 Task: Add in the project TrainForge an epic 'Customer experience (CX) platform implementation'.
Action: Mouse moved to (215, 58)
Screenshot: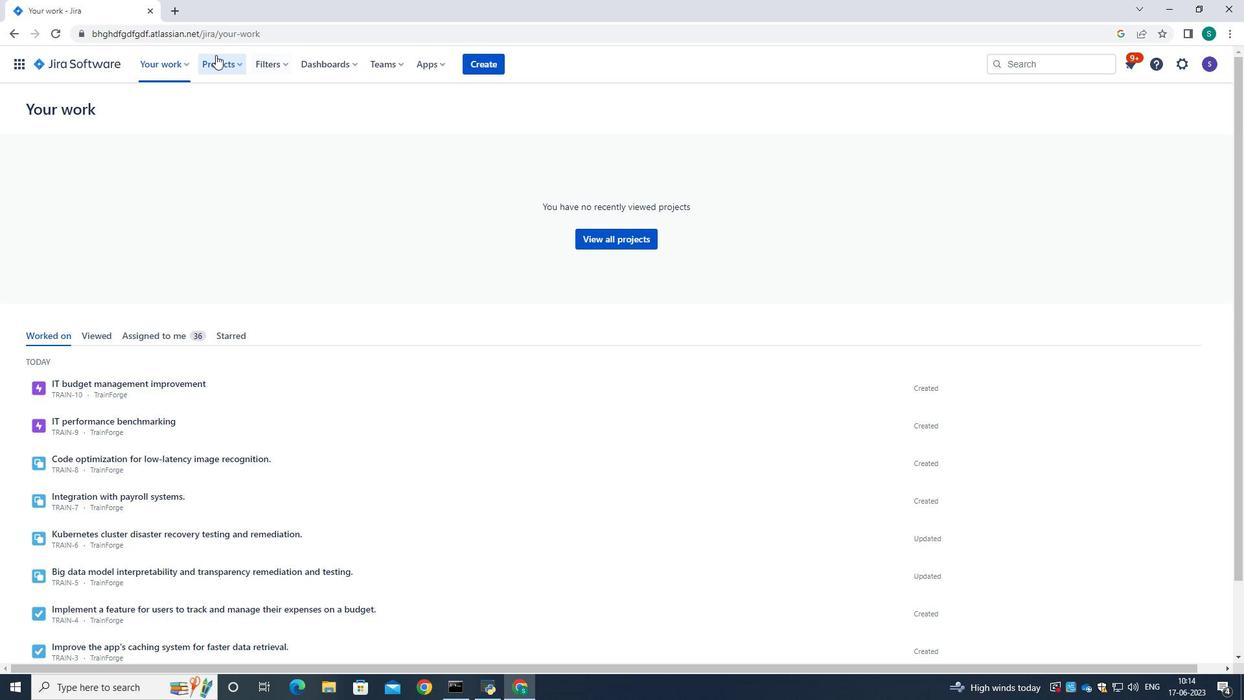 
Action: Mouse pressed left at (215, 58)
Screenshot: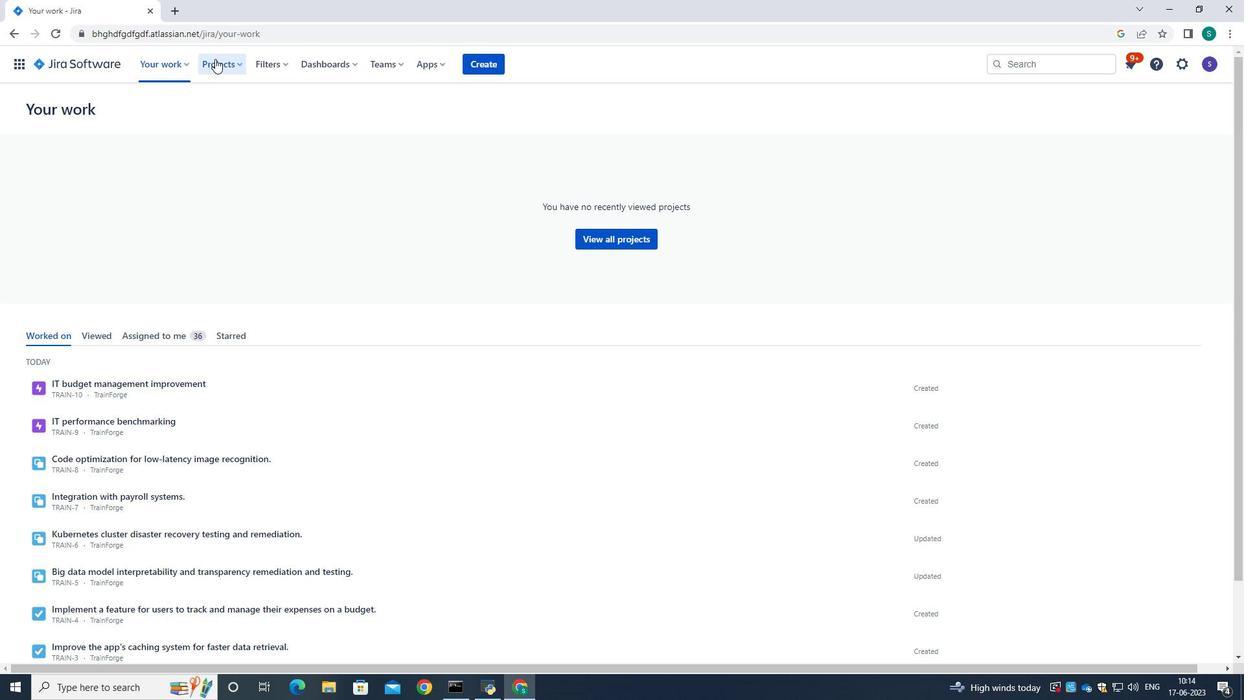 
Action: Mouse moved to (233, 116)
Screenshot: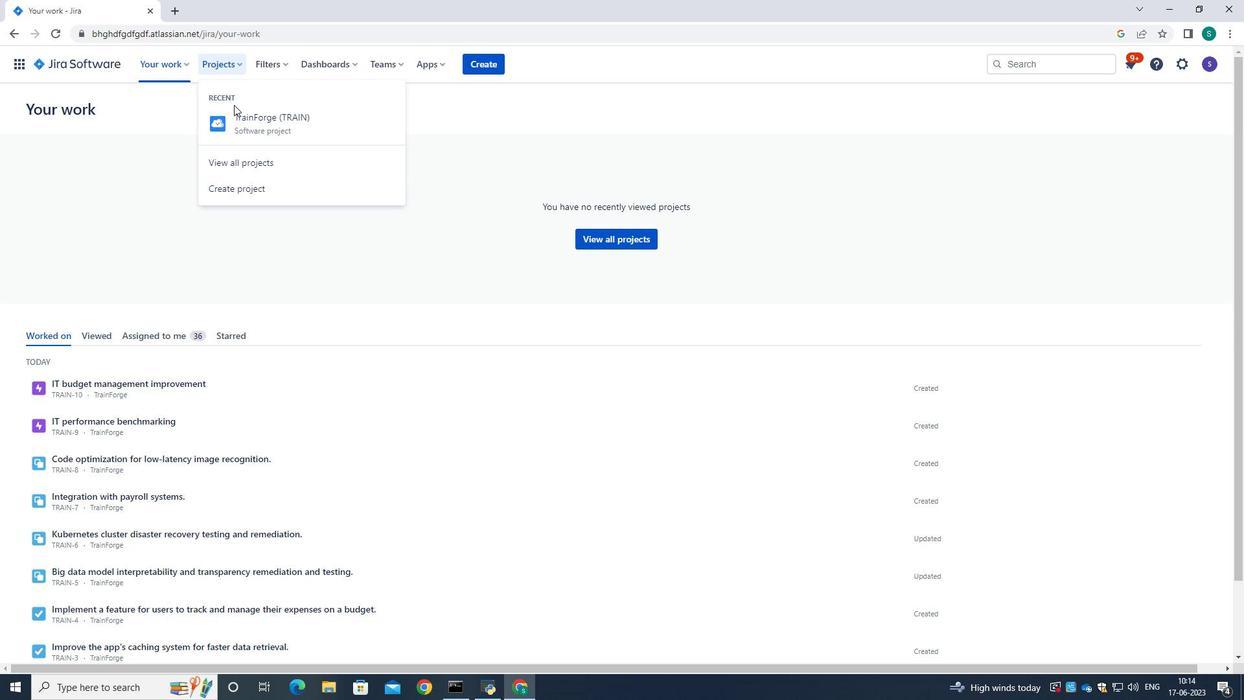 
Action: Mouse pressed left at (233, 116)
Screenshot: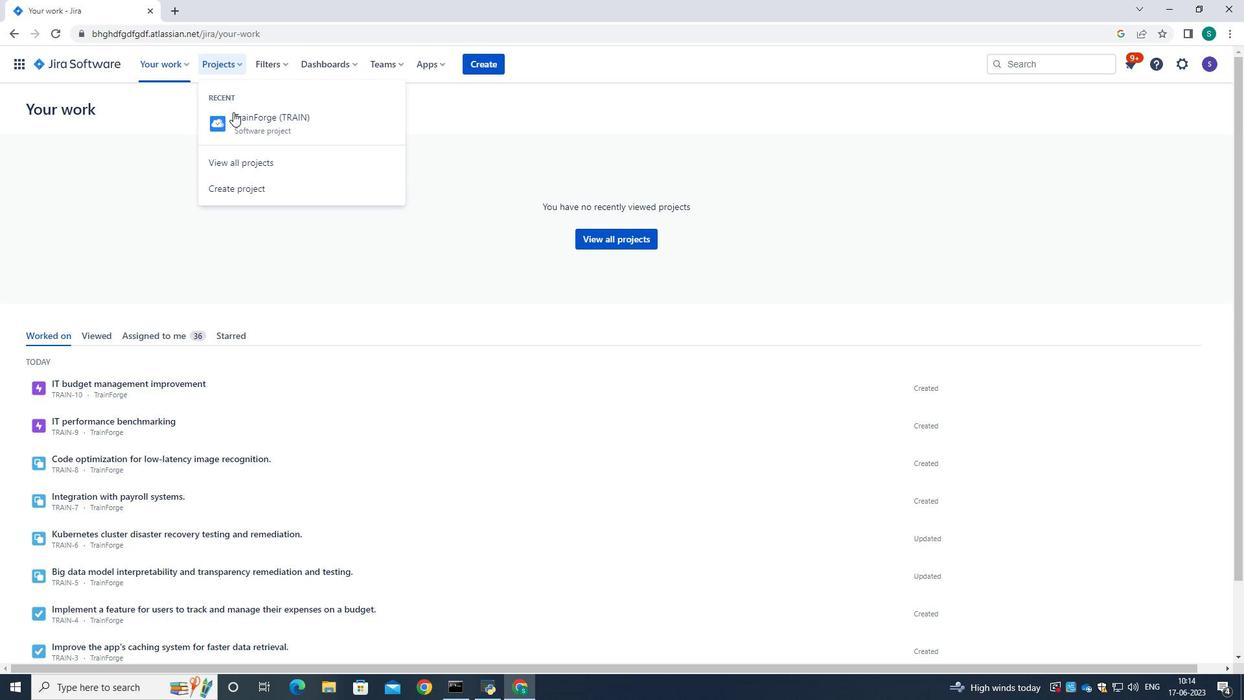 
Action: Mouse moved to (70, 198)
Screenshot: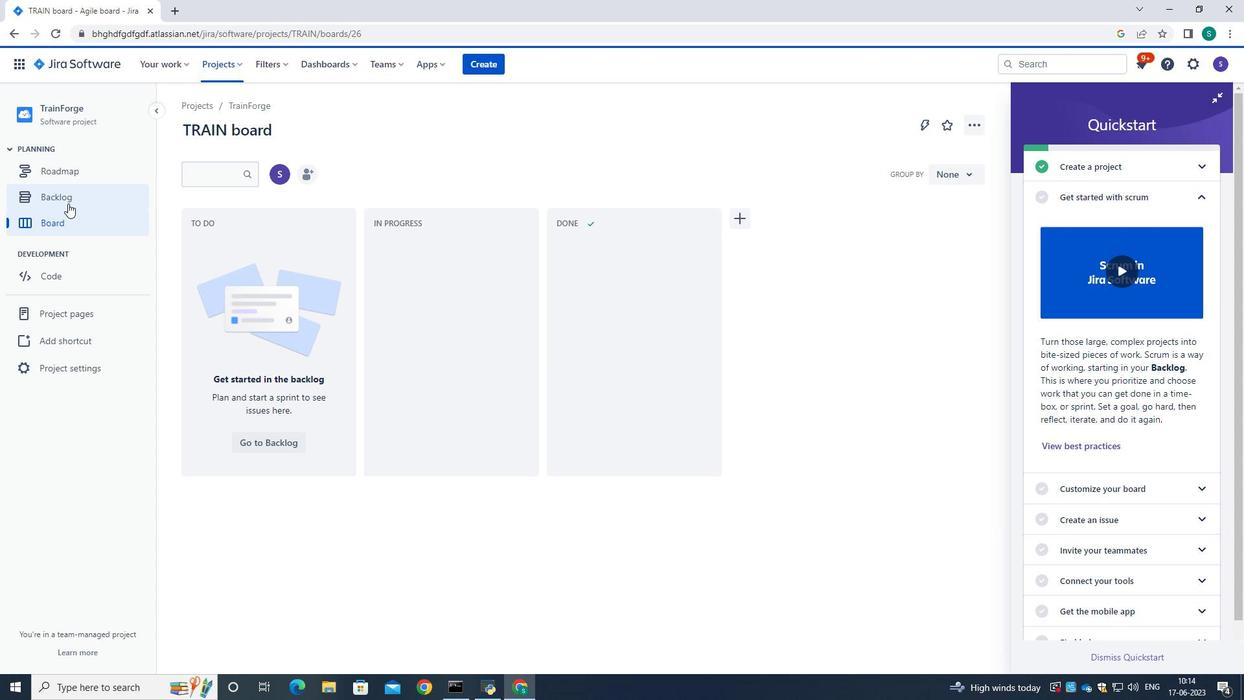 
Action: Mouse pressed left at (70, 198)
Screenshot: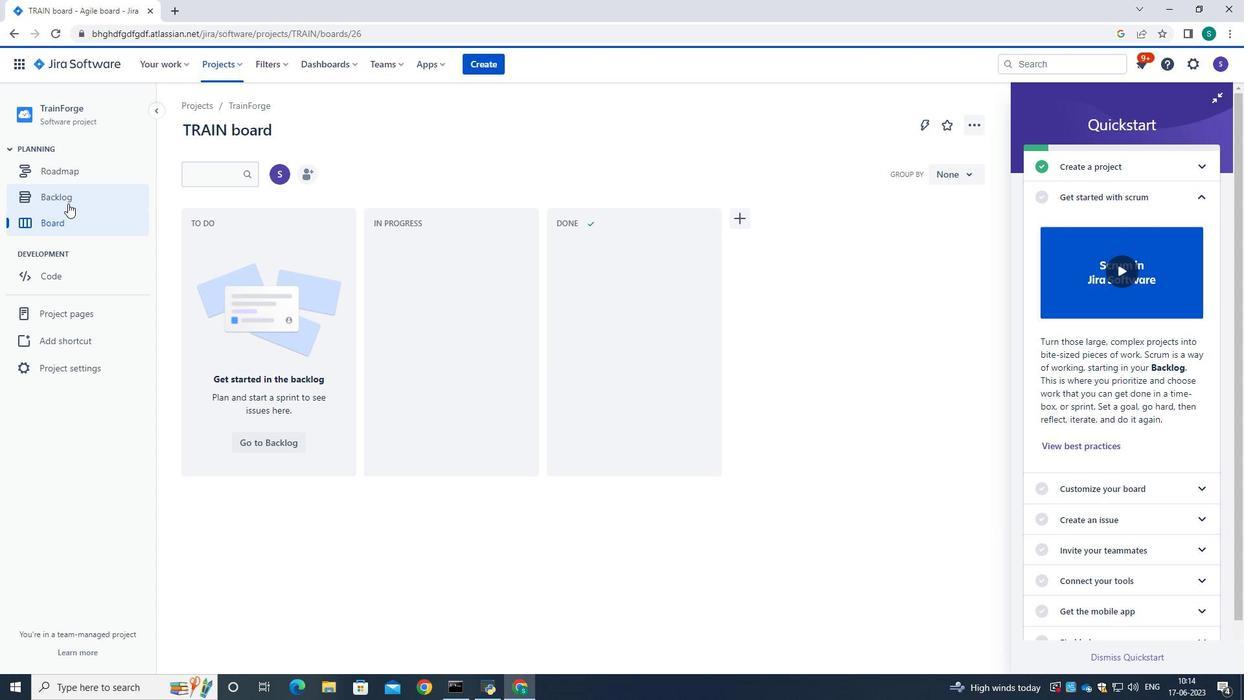 
Action: Mouse moved to (280, 337)
Screenshot: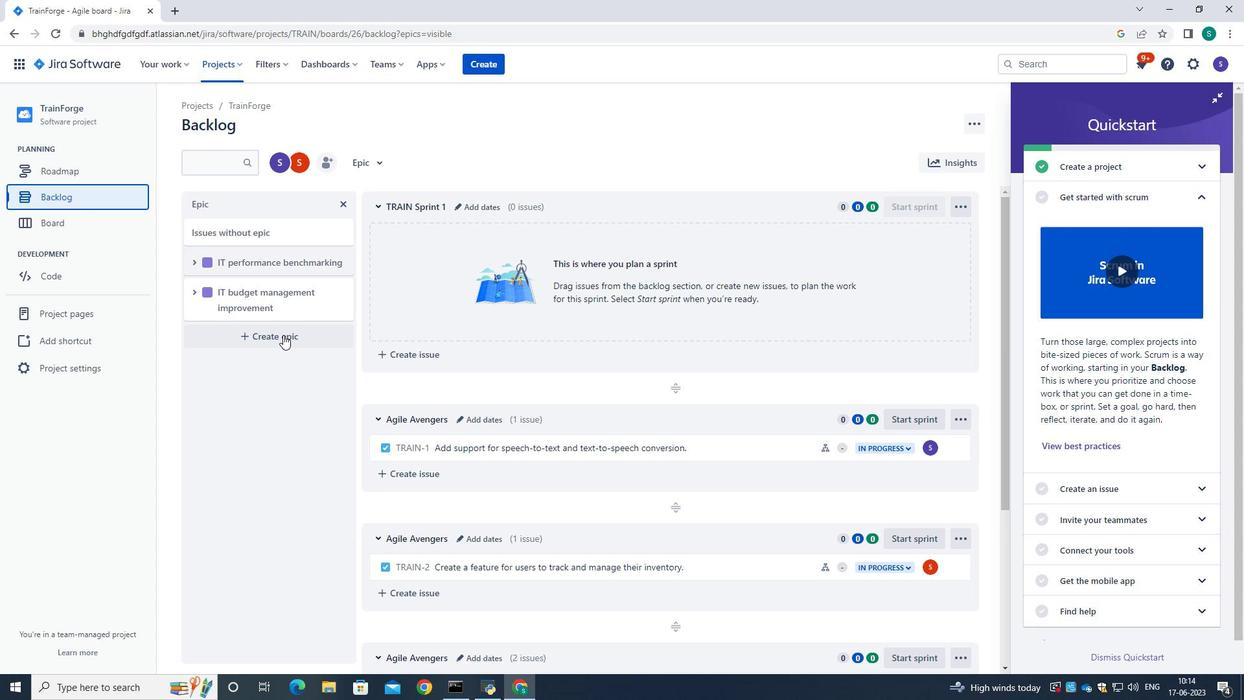 
Action: Mouse pressed left at (280, 337)
Screenshot: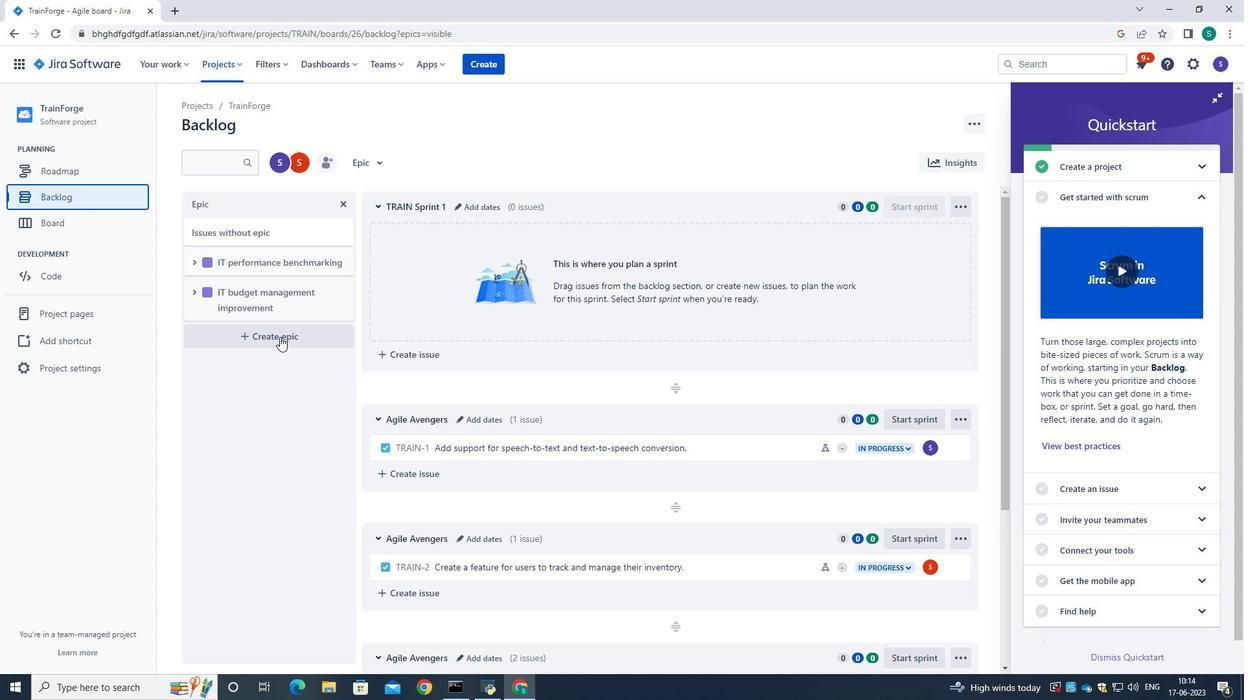 
Action: Mouse moved to (250, 340)
Screenshot: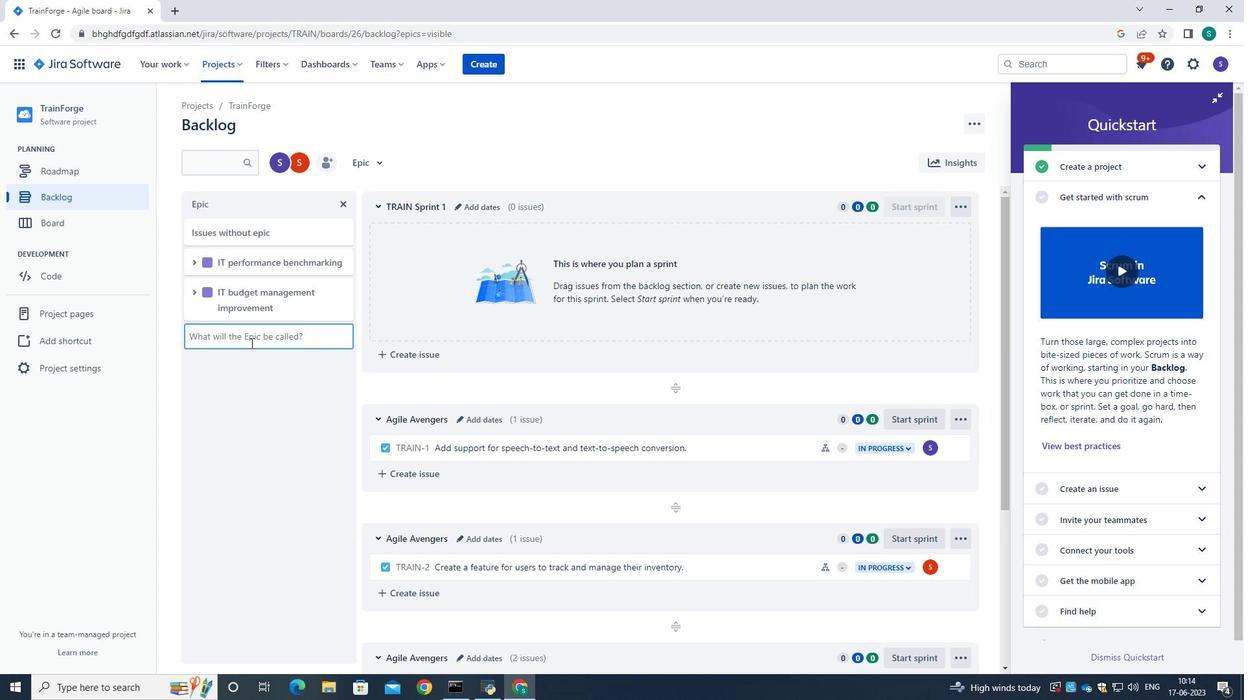 
Action: Mouse pressed left at (250, 340)
Screenshot: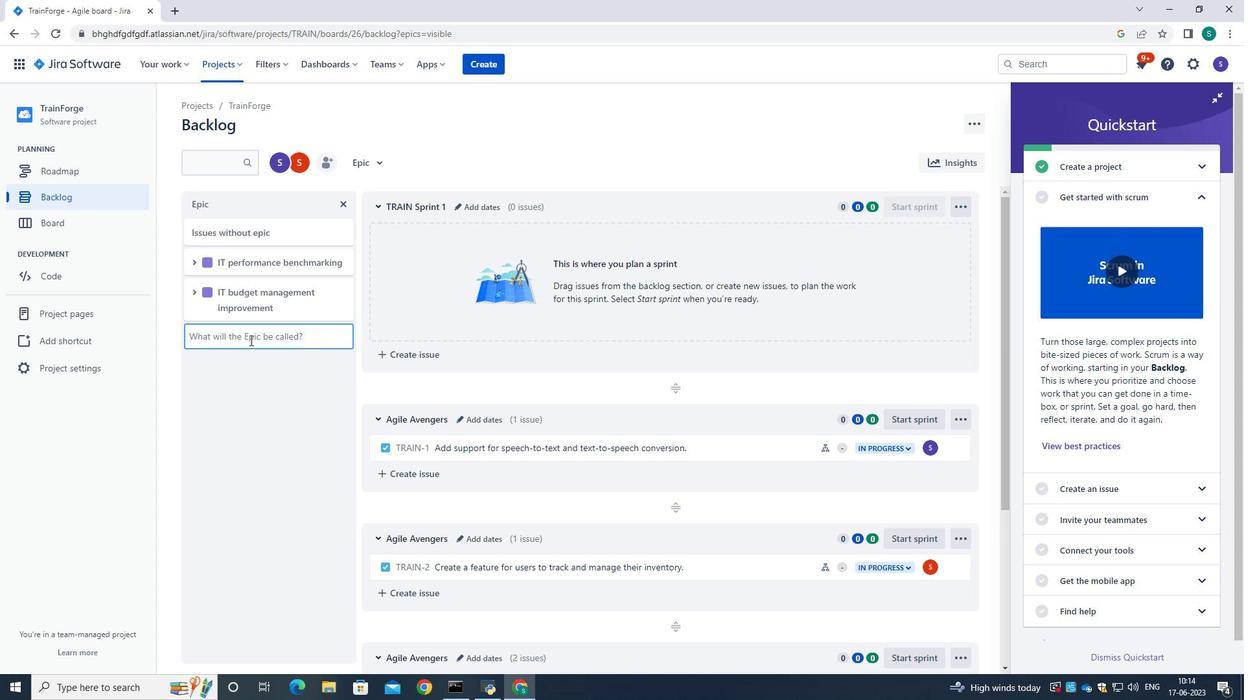 
Action: Key pressed <Key.caps_lock>C<Key.caps_lock>ustomer<Key.space><Key.caps_lock>E<Key.caps_lock><Key.backspace>experience<Key.space><Key.shift_r>(<Key.caps_lock>CX<Key.caps_lock><Key.shift_r>)<Key.space>platfor<Key.backspace>rm<Key.space>implementation.<Key.backspace>
Screenshot: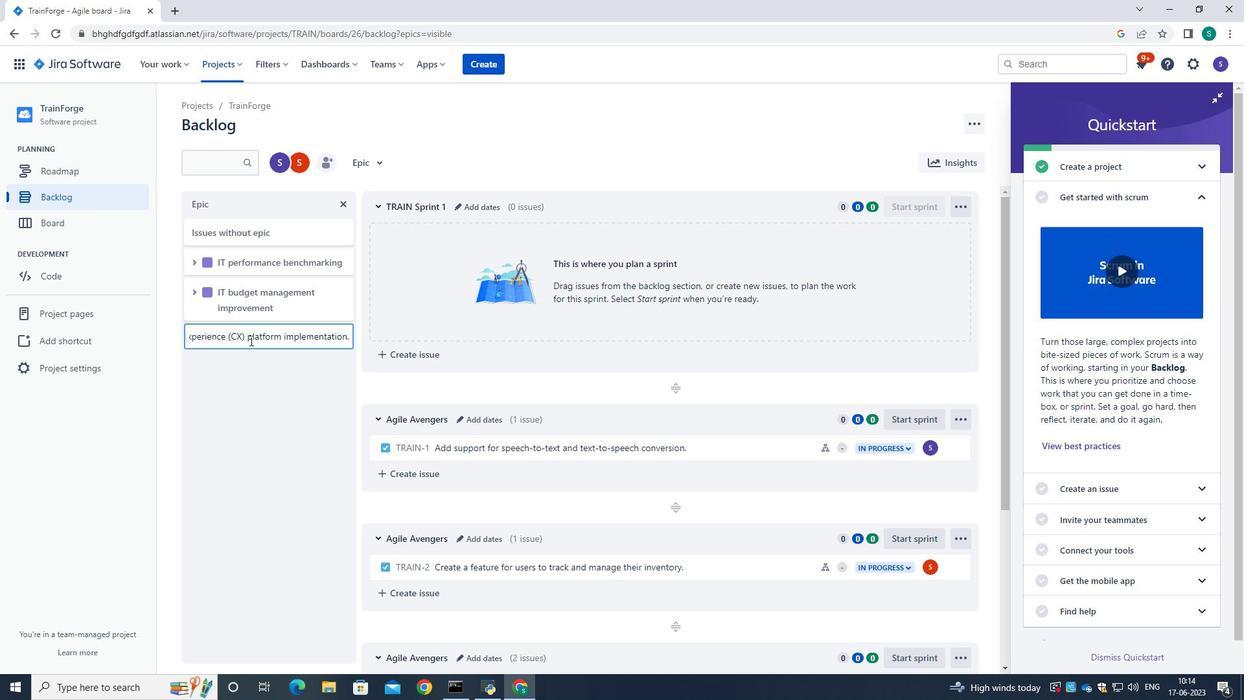 
Action: Mouse moved to (299, 374)
Screenshot: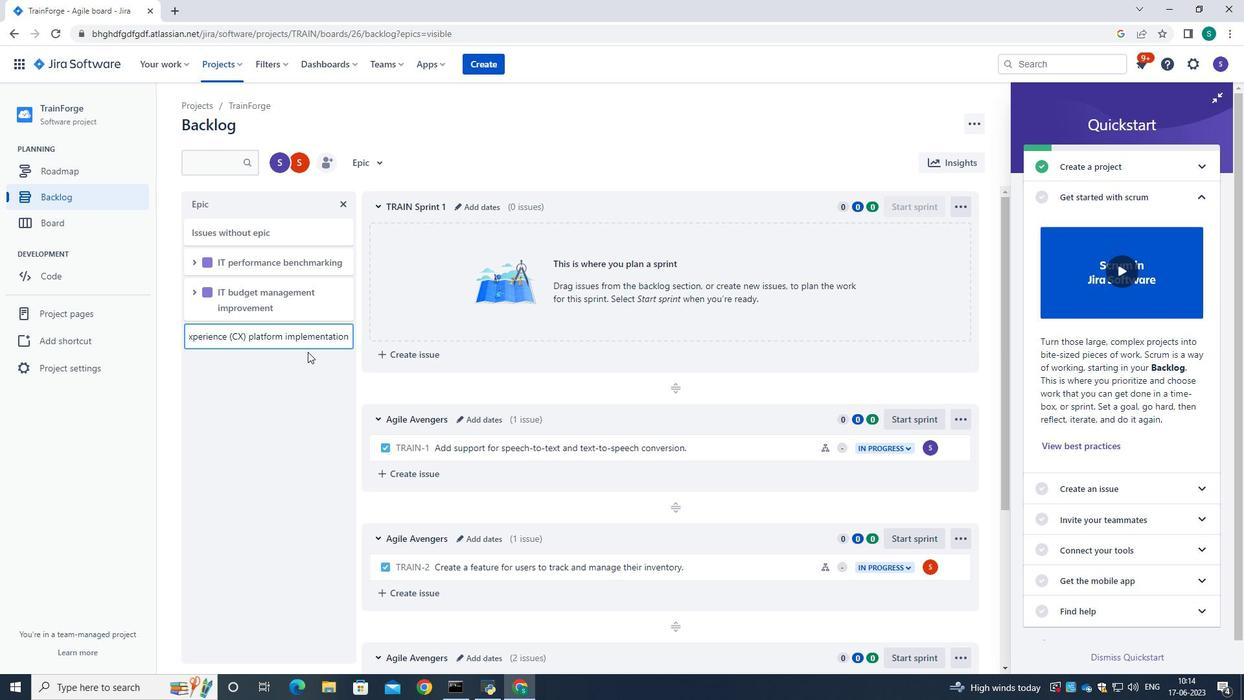 
Action: Mouse pressed left at (299, 374)
Screenshot: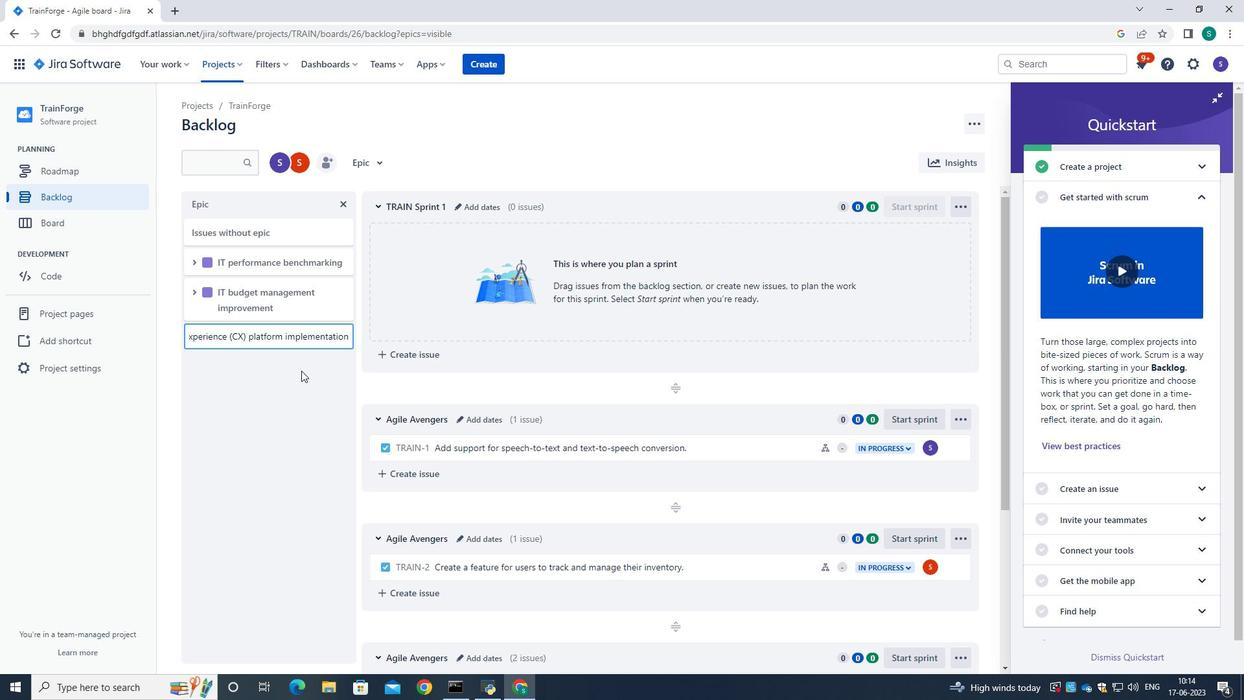 
Action: Mouse moved to (283, 342)
Screenshot: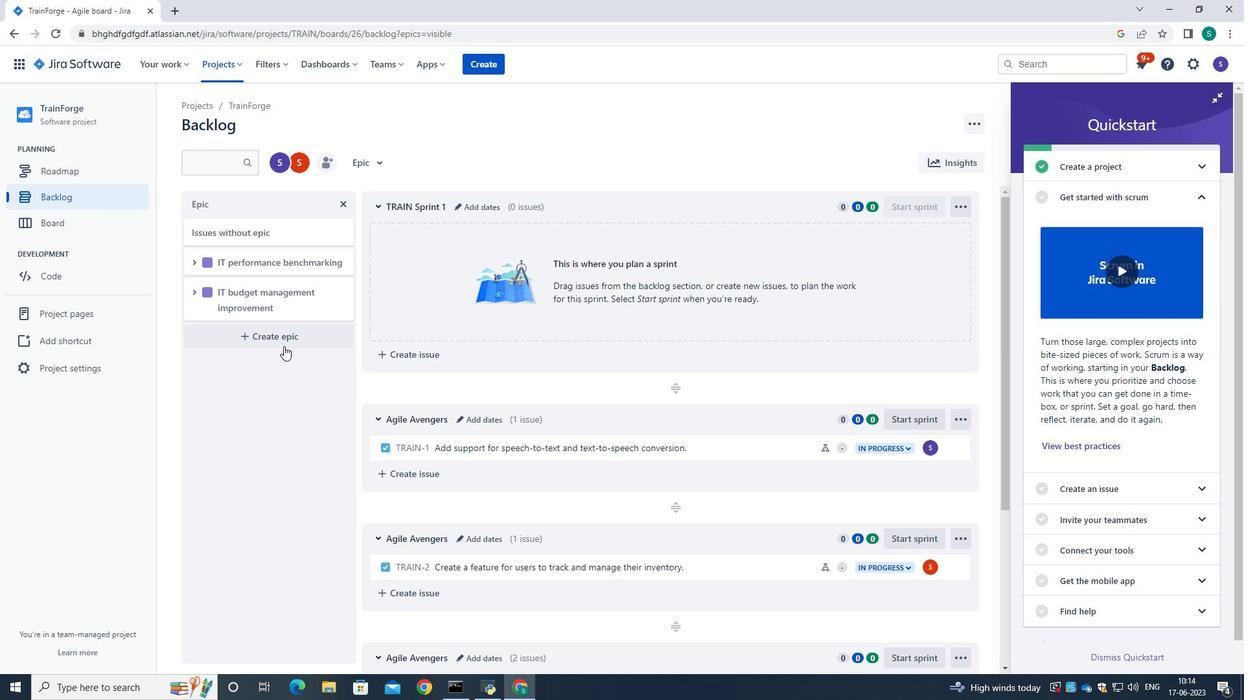 
Action: Mouse pressed left at (283, 342)
Screenshot: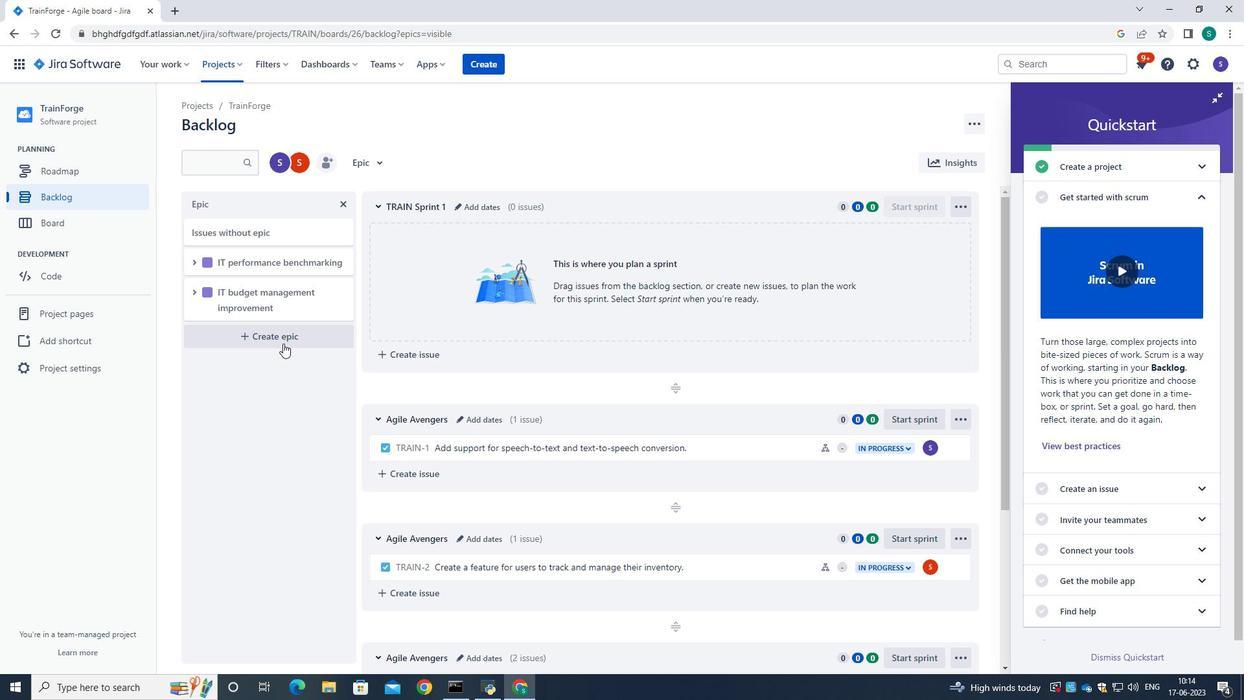 
Action: Mouse moved to (276, 382)
Screenshot: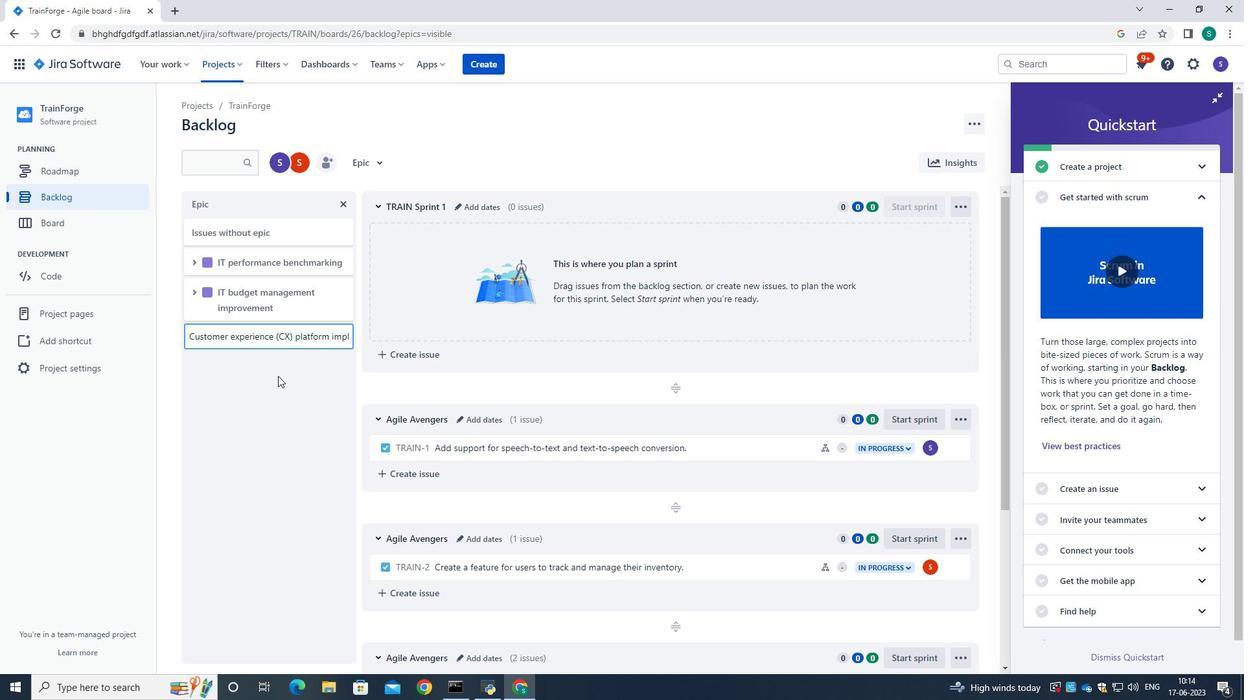 
Action: Key pressed <Key.enter>
Screenshot: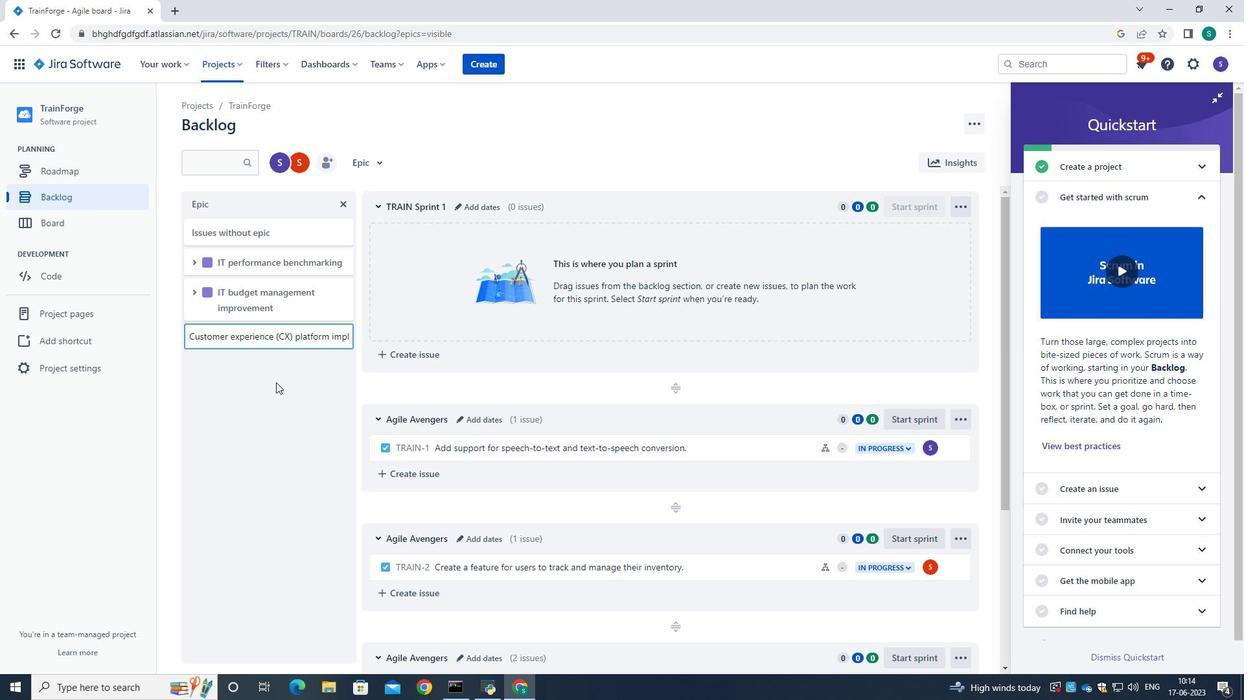 
Action: Mouse moved to (276, 429)
Screenshot: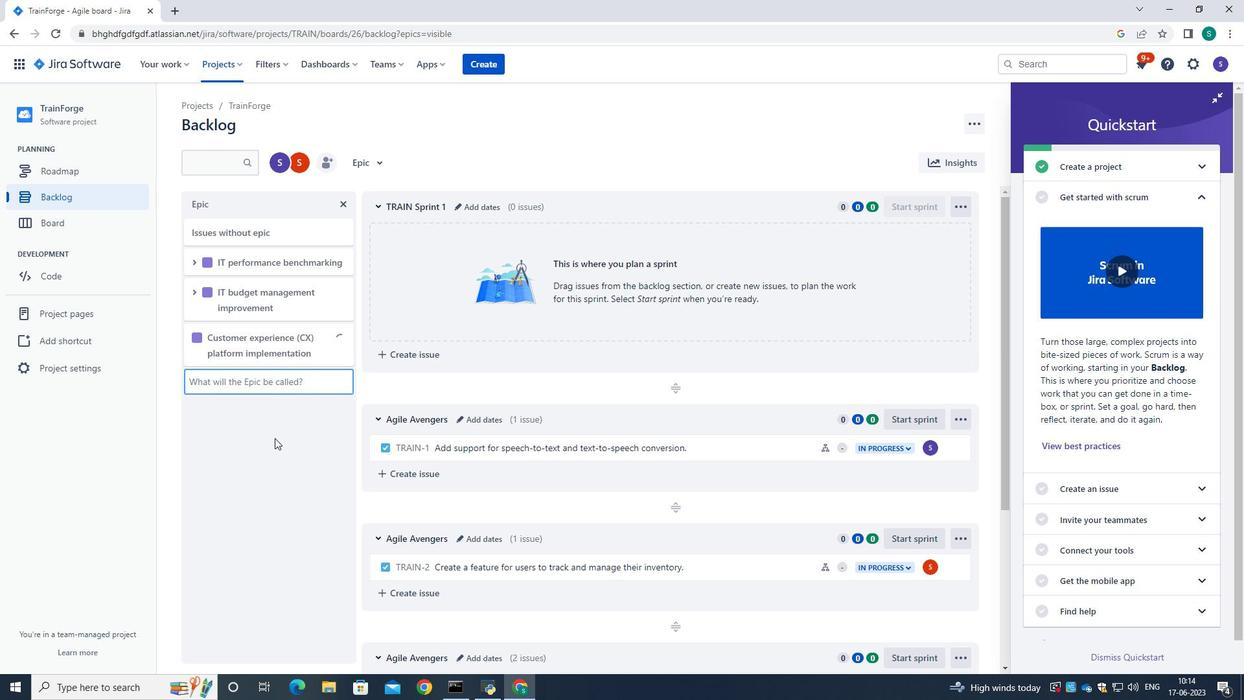 
Action: Mouse pressed left at (276, 429)
Screenshot: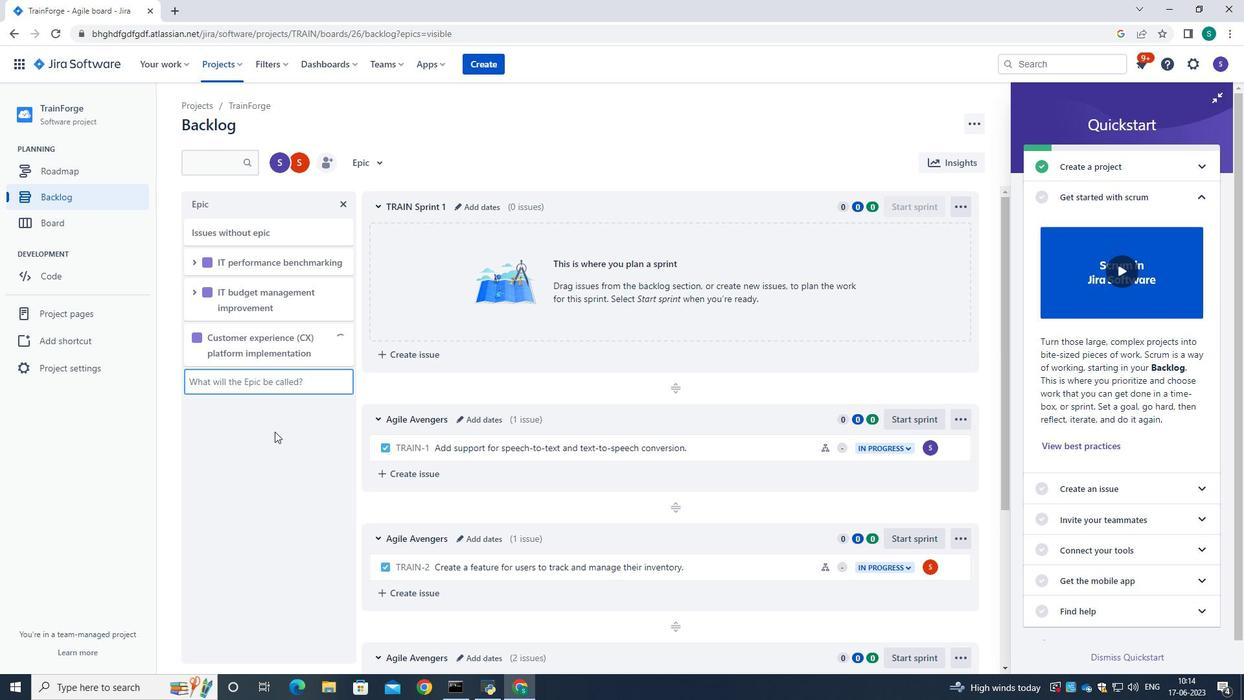 
